 Task: Open Outlook and configure the mail settings to adjust message handling preferences.
Action: Mouse moved to (36, 25)
Screenshot: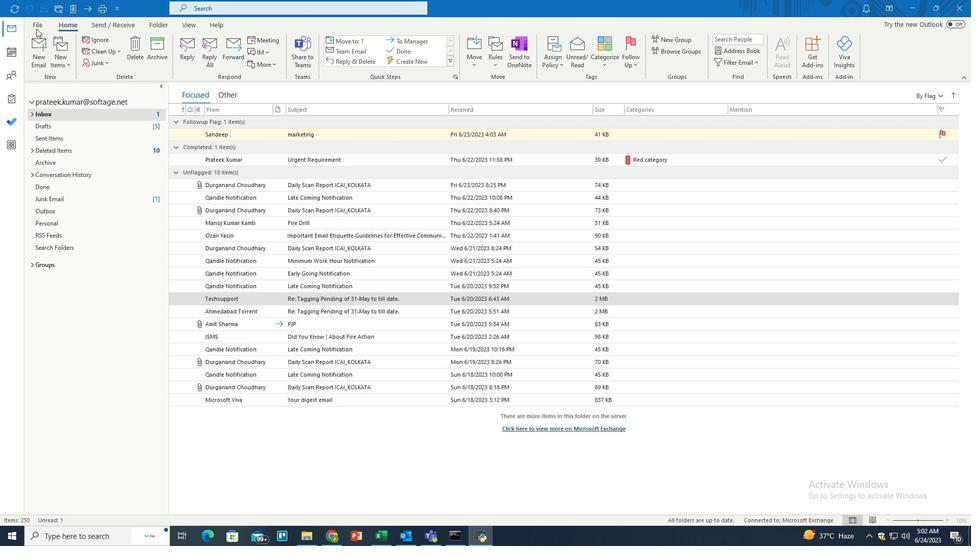 
Action: Mouse pressed left at (36, 25)
Screenshot: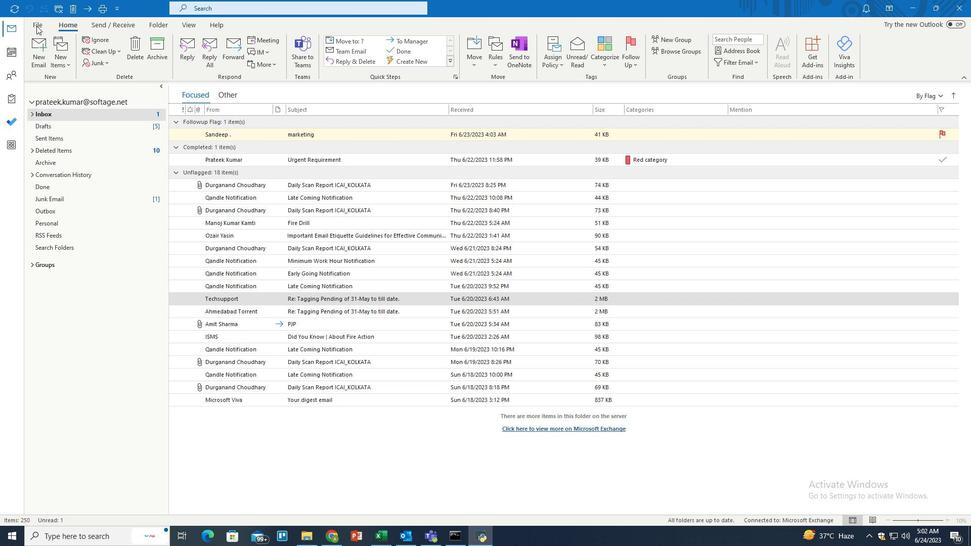 
Action: Mouse pressed left at (36, 25)
Screenshot: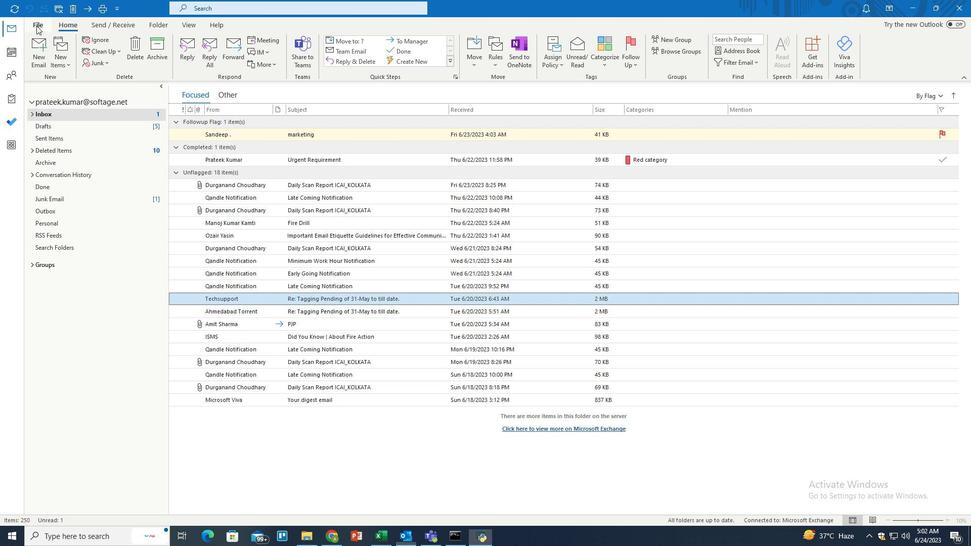 
Action: Mouse moved to (31, 486)
Screenshot: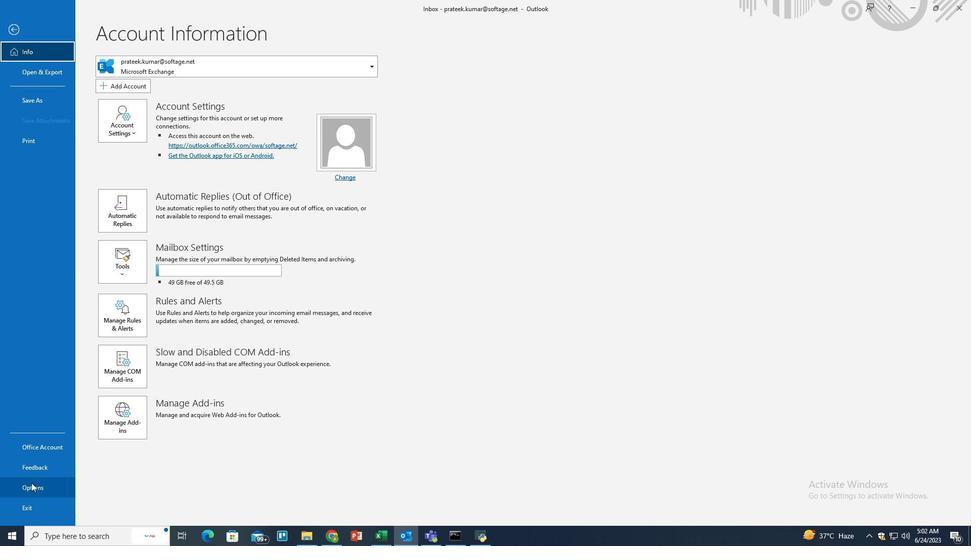 
Action: Mouse pressed left at (31, 486)
Screenshot: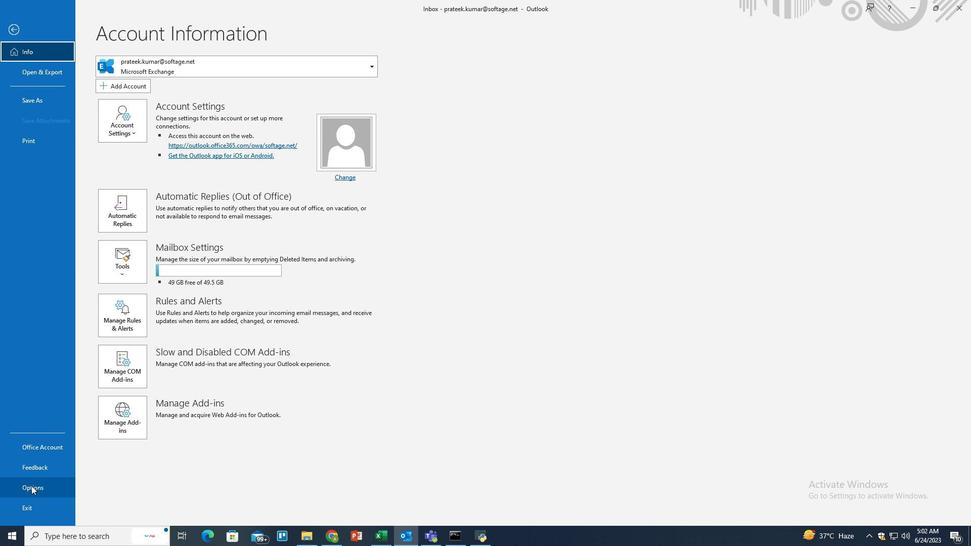 
Action: Mouse moved to (296, 130)
Screenshot: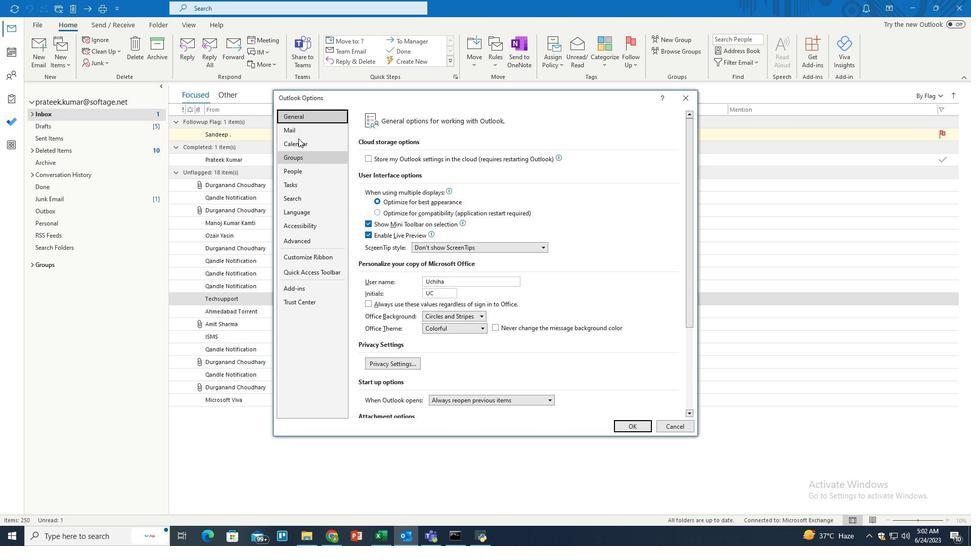 
Action: Mouse pressed left at (296, 130)
Screenshot: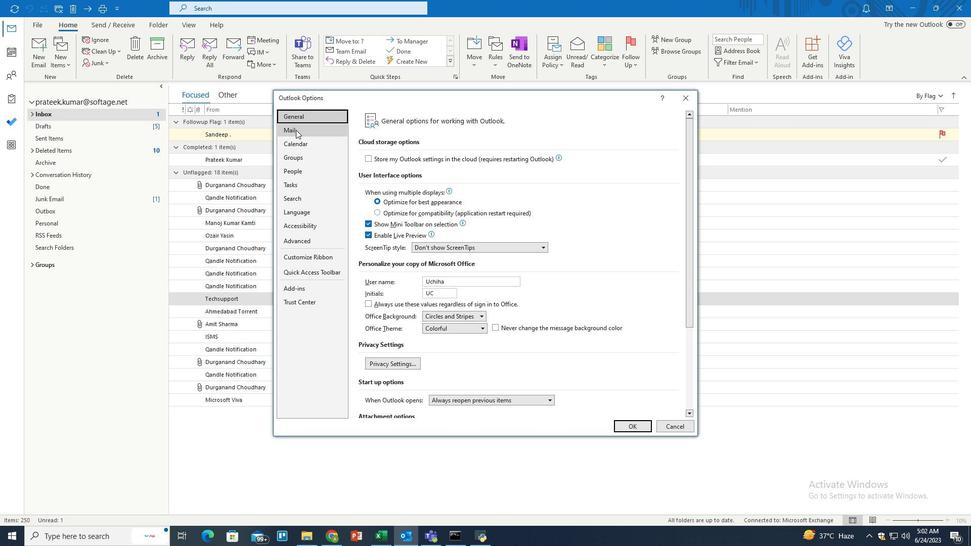 
Action: Mouse moved to (485, 215)
Screenshot: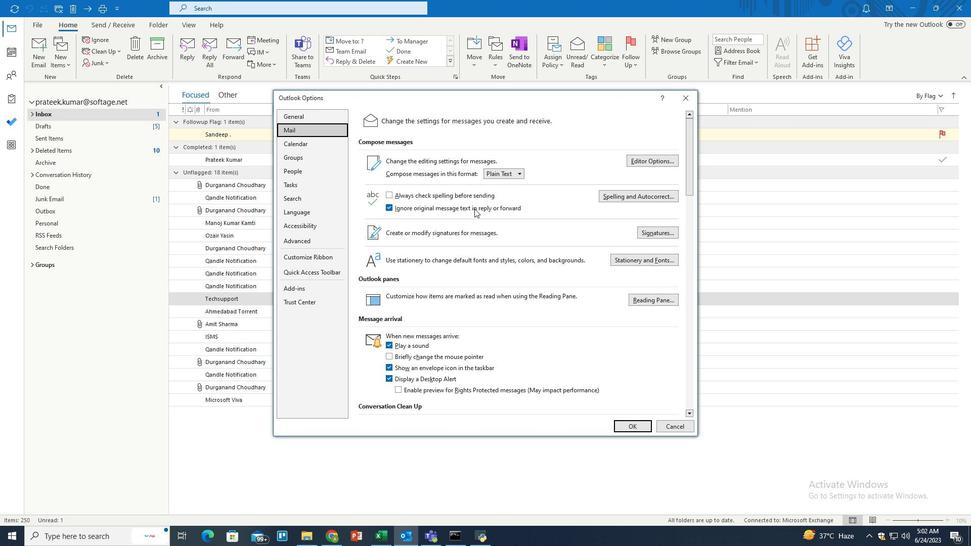
Action: Mouse scrolled (485, 215) with delta (0, 0)
Screenshot: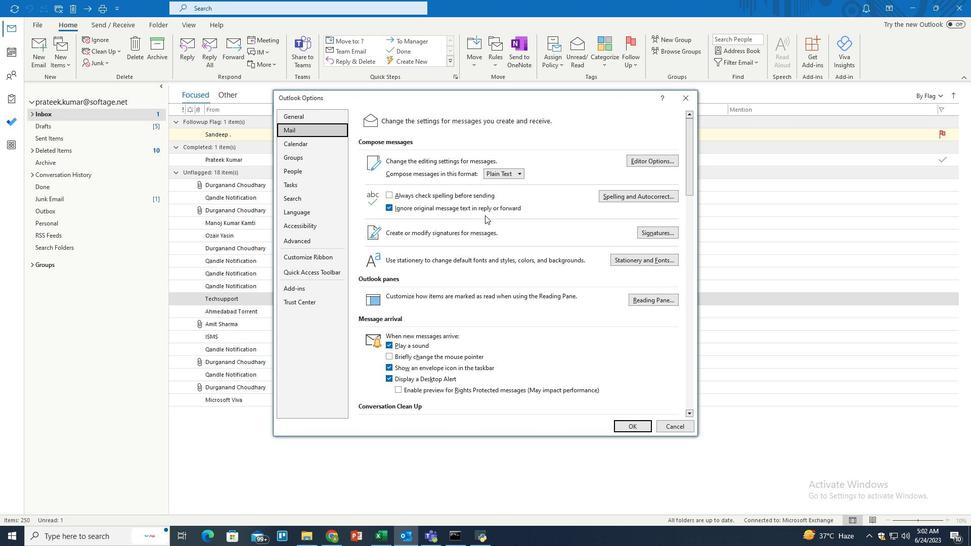 
Action: Mouse scrolled (485, 215) with delta (0, 0)
Screenshot: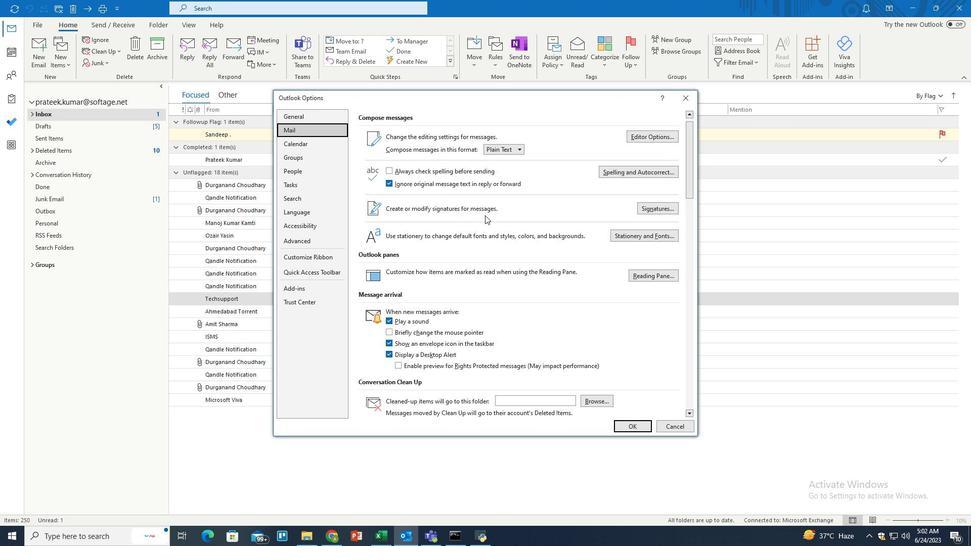 
Action: Mouse scrolled (485, 215) with delta (0, 0)
Screenshot: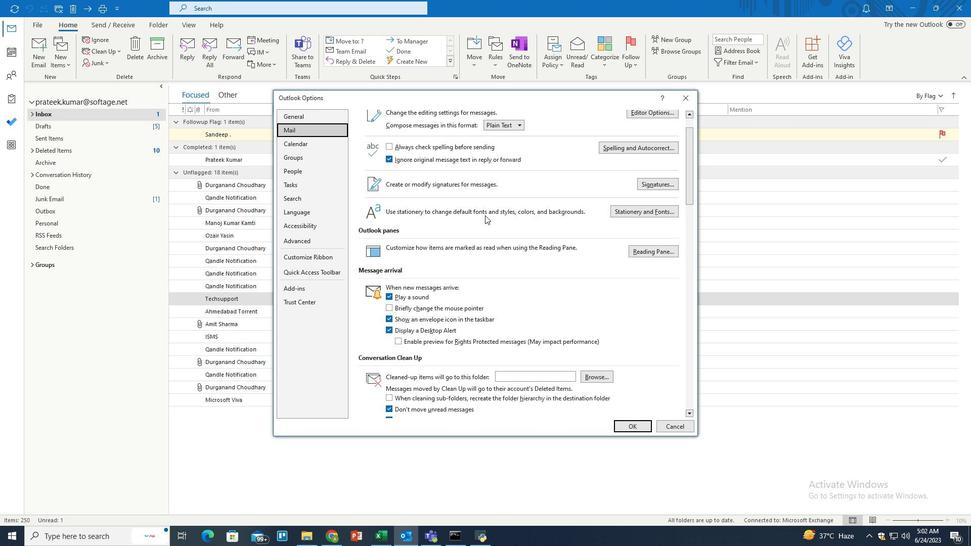 
Action: Mouse scrolled (485, 215) with delta (0, 0)
Screenshot: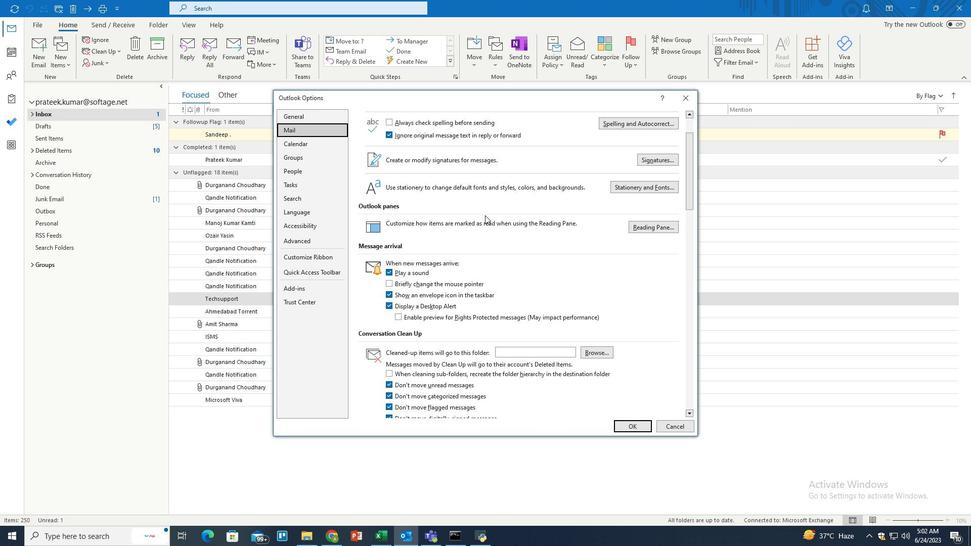 
Action: Mouse scrolled (485, 215) with delta (0, 0)
Screenshot: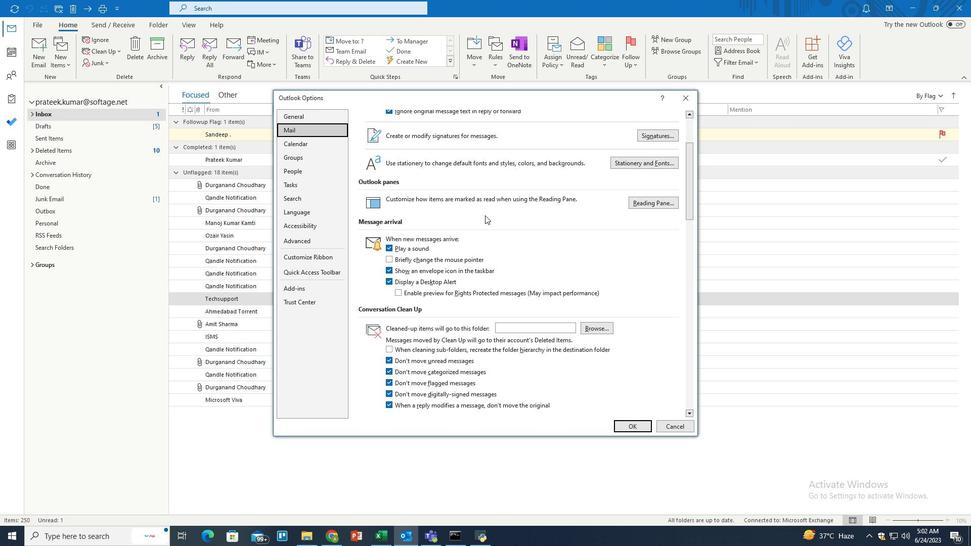 
Action: Mouse scrolled (485, 215) with delta (0, 0)
Screenshot: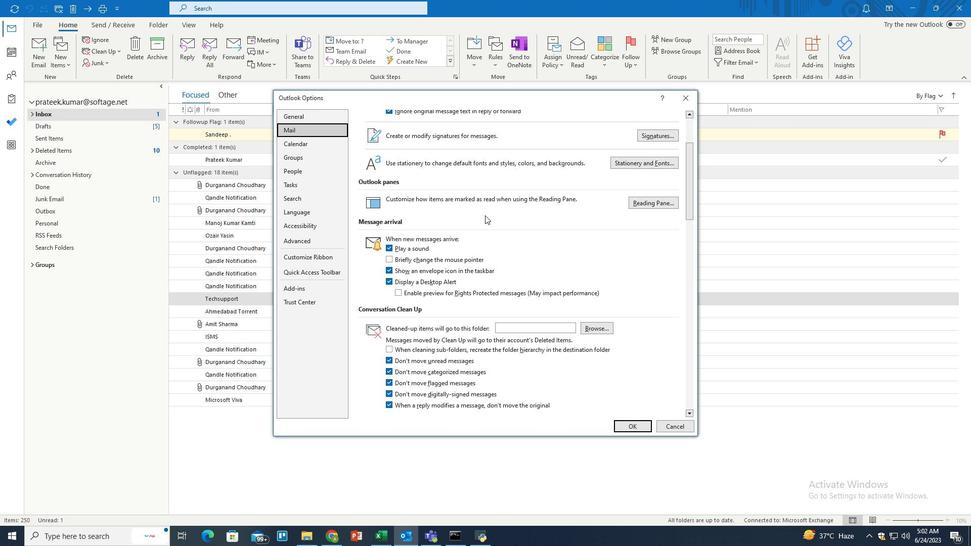
Action: Mouse scrolled (485, 215) with delta (0, 0)
Screenshot: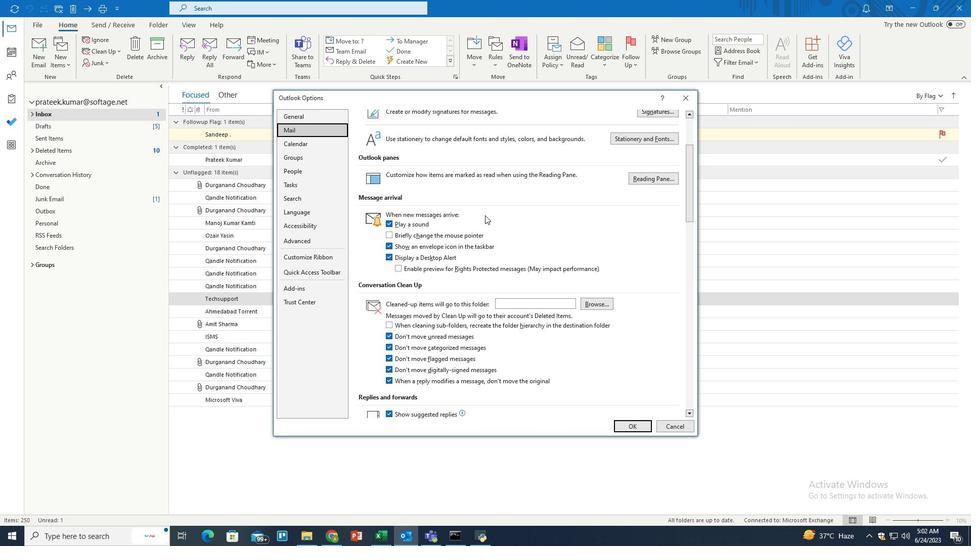 
Action: Mouse scrolled (485, 215) with delta (0, 0)
Screenshot: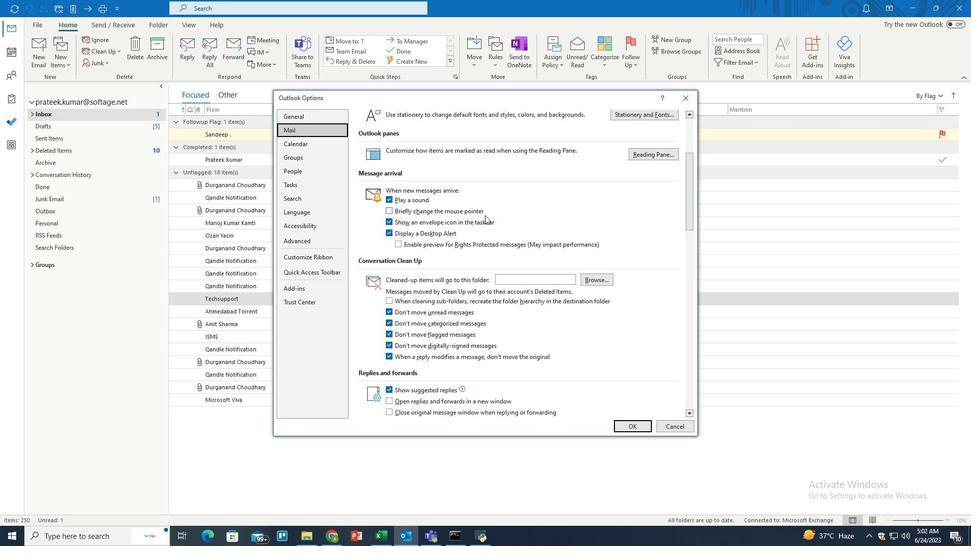 
Action: Mouse scrolled (485, 215) with delta (0, 0)
Screenshot: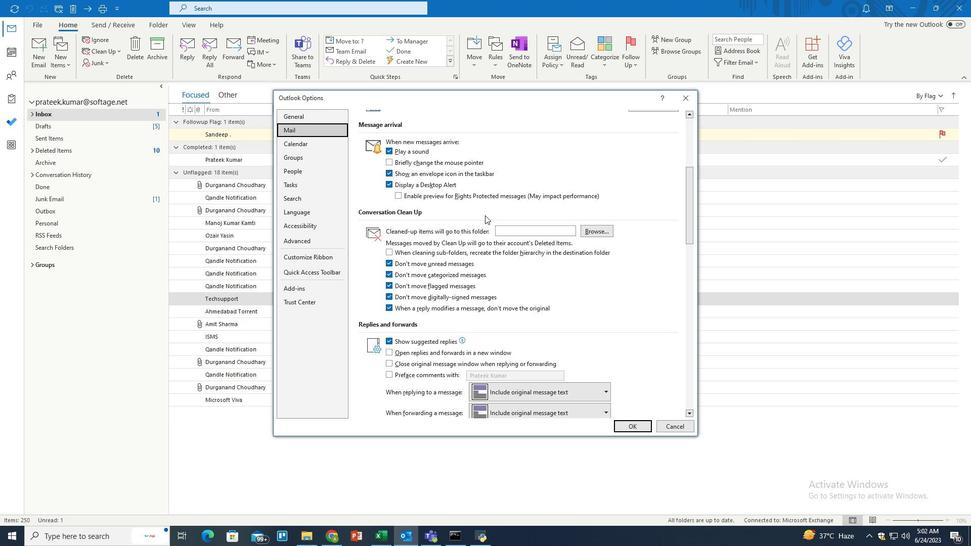 
Action: Mouse scrolled (485, 215) with delta (0, 0)
Screenshot: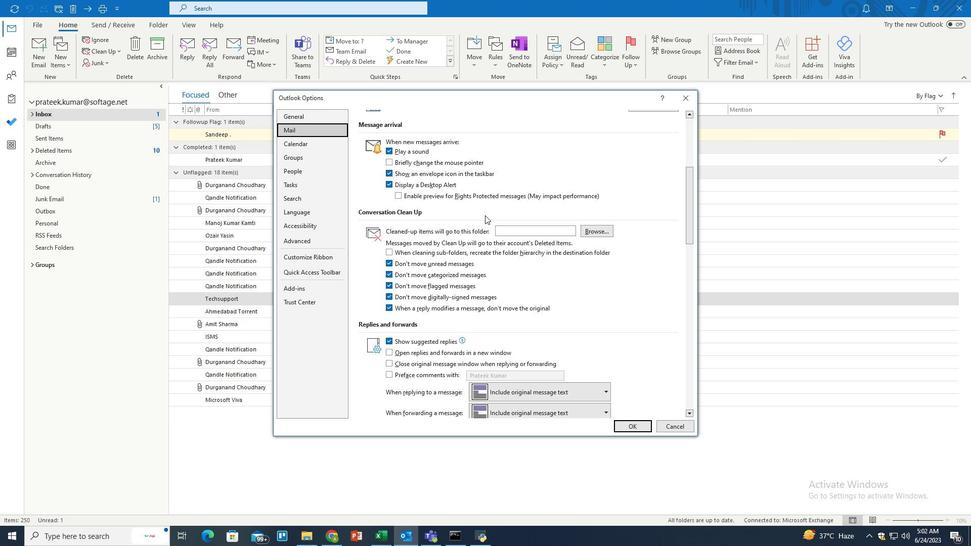 
Action: Mouse scrolled (485, 215) with delta (0, 0)
Screenshot: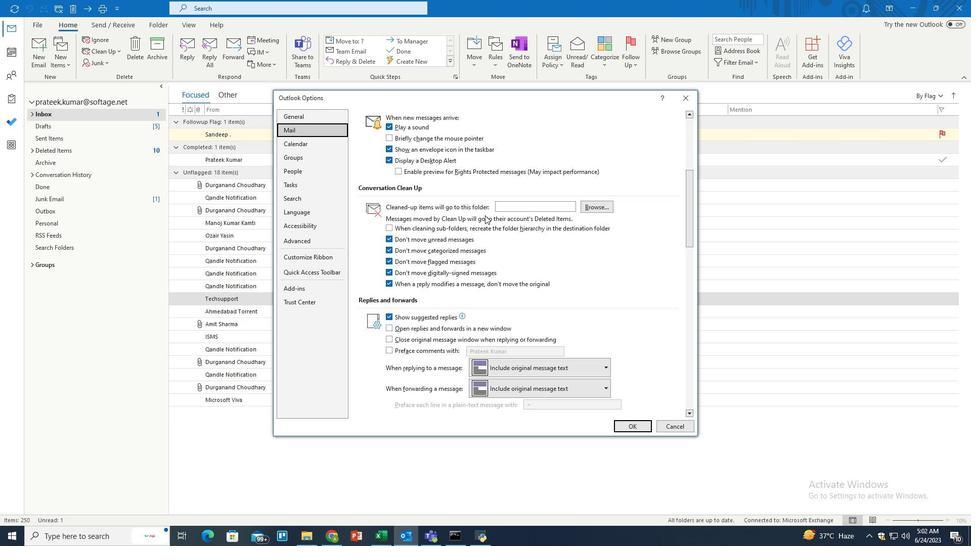 
Action: Mouse scrolled (485, 215) with delta (0, 0)
Screenshot: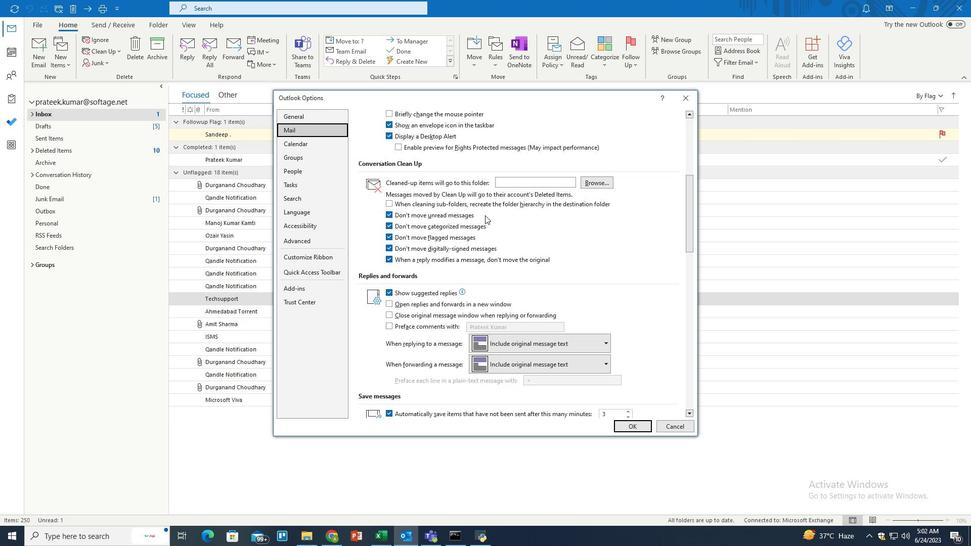 
Action: Mouse scrolled (485, 215) with delta (0, 0)
Screenshot: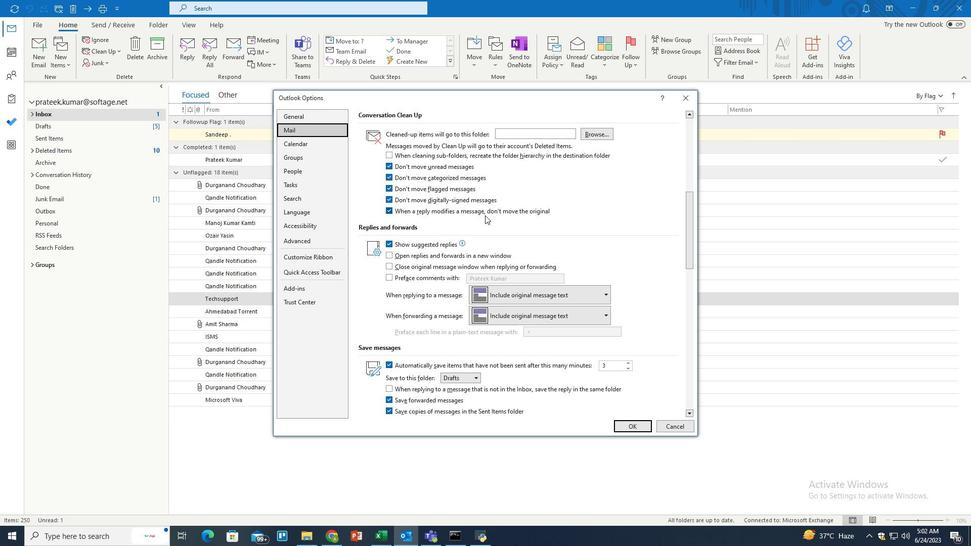 
Action: Mouse scrolled (485, 215) with delta (0, 0)
Screenshot: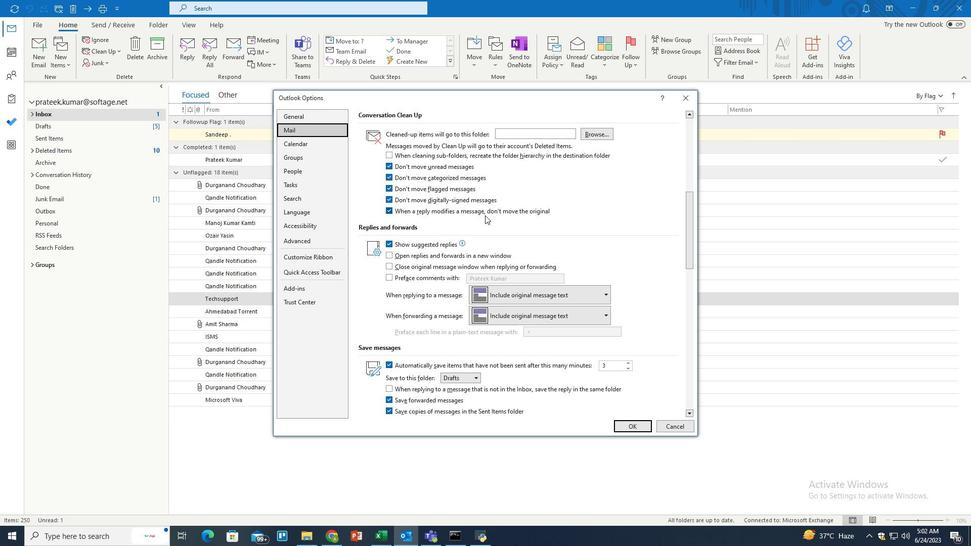 
Action: Mouse scrolled (485, 215) with delta (0, 0)
Screenshot: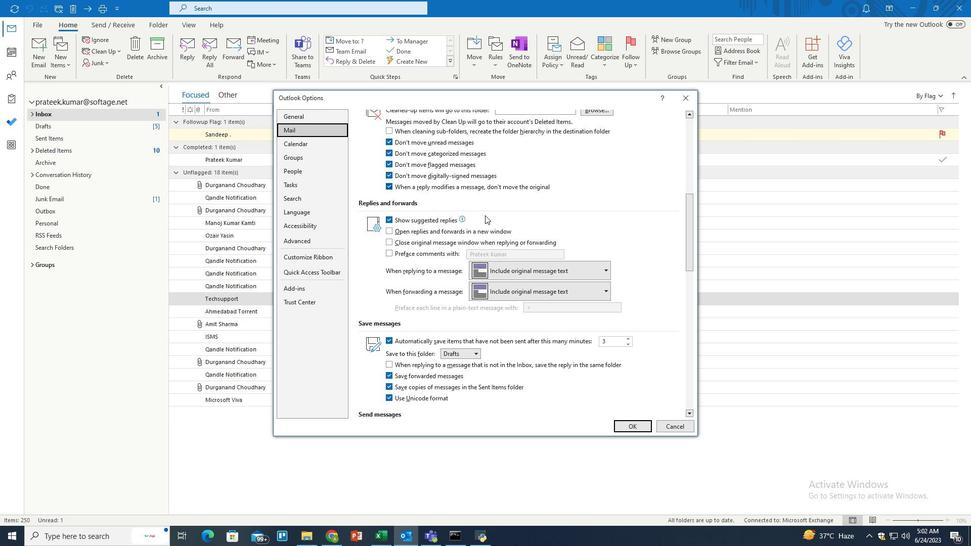 
Action: Mouse scrolled (485, 215) with delta (0, 0)
Screenshot: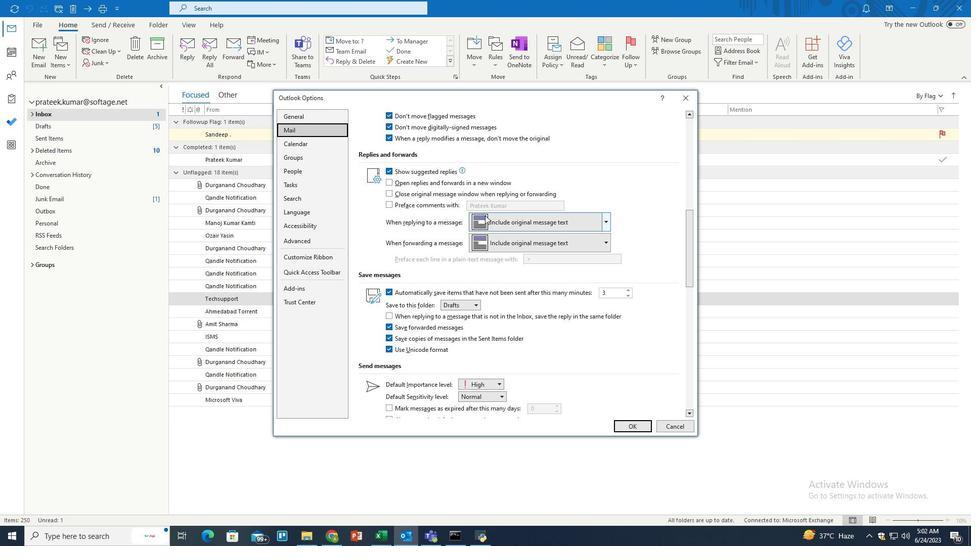 
Action: Mouse scrolled (485, 215) with delta (0, 0)
Screenshot: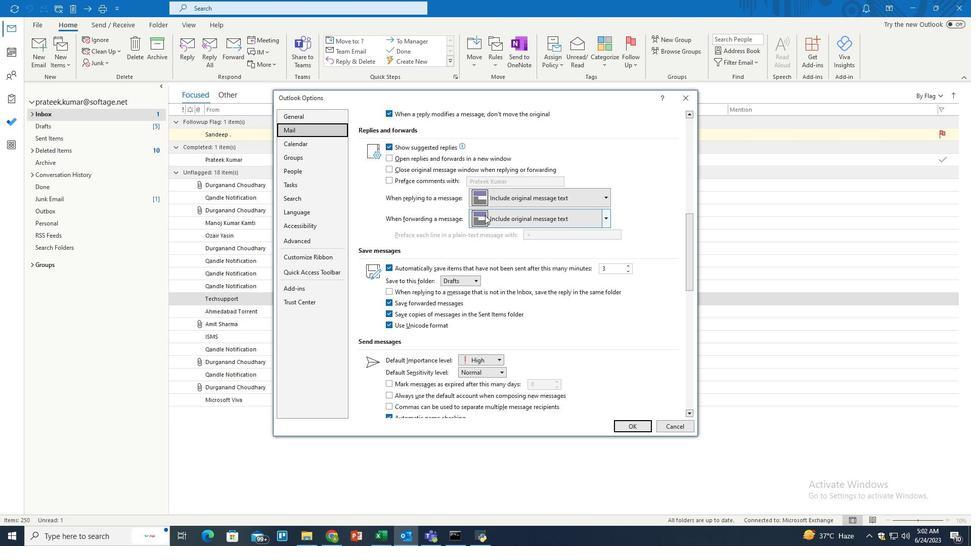 
Action: Mouse scrolled (485, 215) with delta (0, 0)
Screenshot: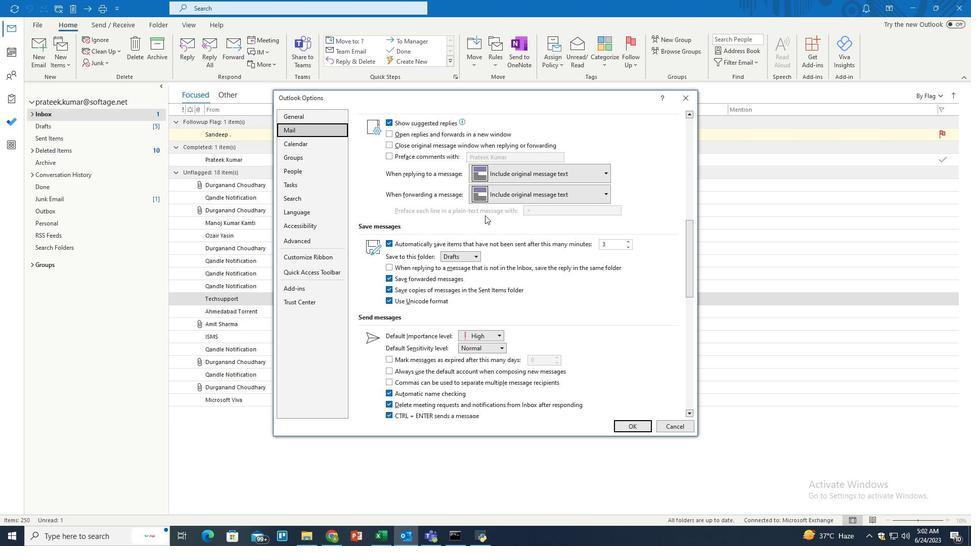 
Action: Mouse scrolled (485, 215) with delta (0, 0)
Screenshot: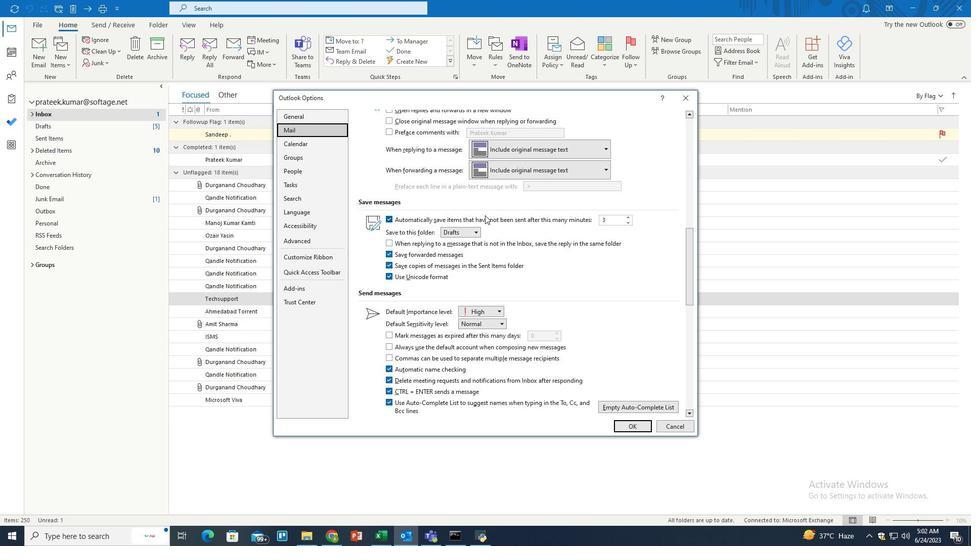 
Action: Mouse scrolled (485, 215) with delta (0, 0)
Screenshot: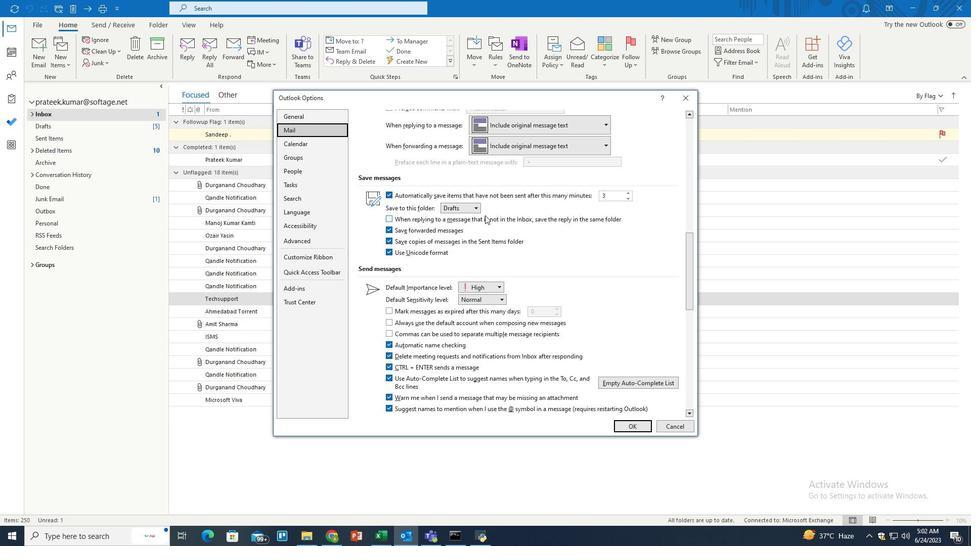 
Action: Mouse scrolled (485, 215) with delta (0, 0)
Screenshot: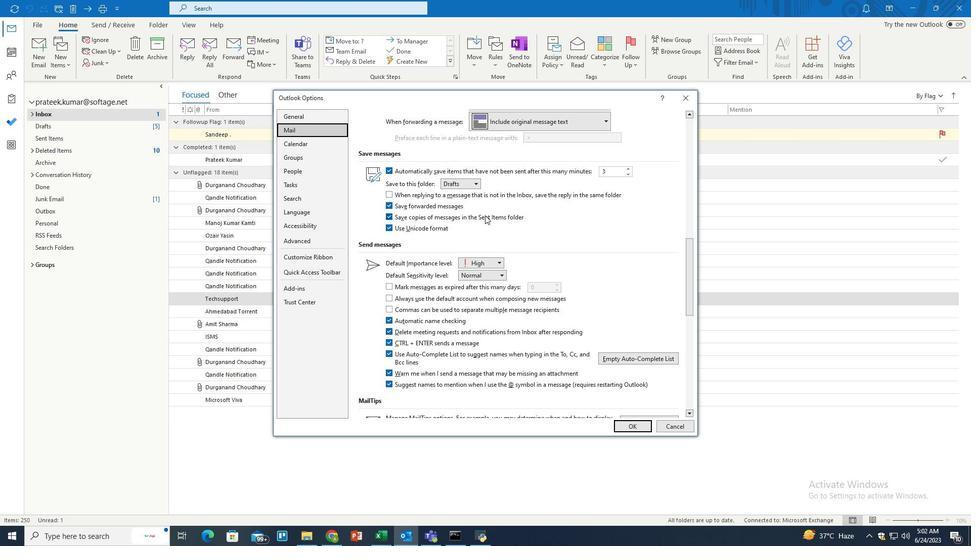 
Action: Mouse scrolled (485, 215) with delta (0, 0)
Screenshot: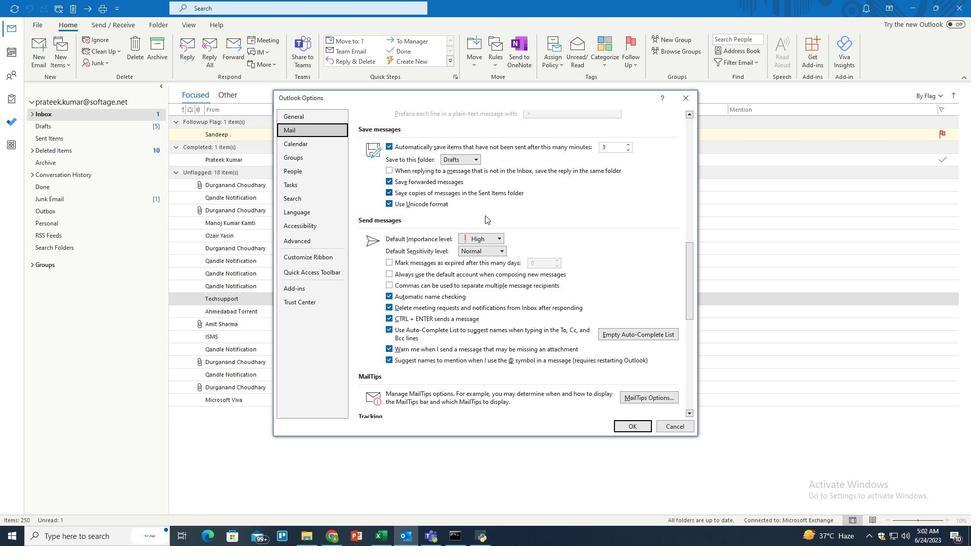 
Action: Mouse scrolled (485, 215) with delta (0, 0)
Screenshot: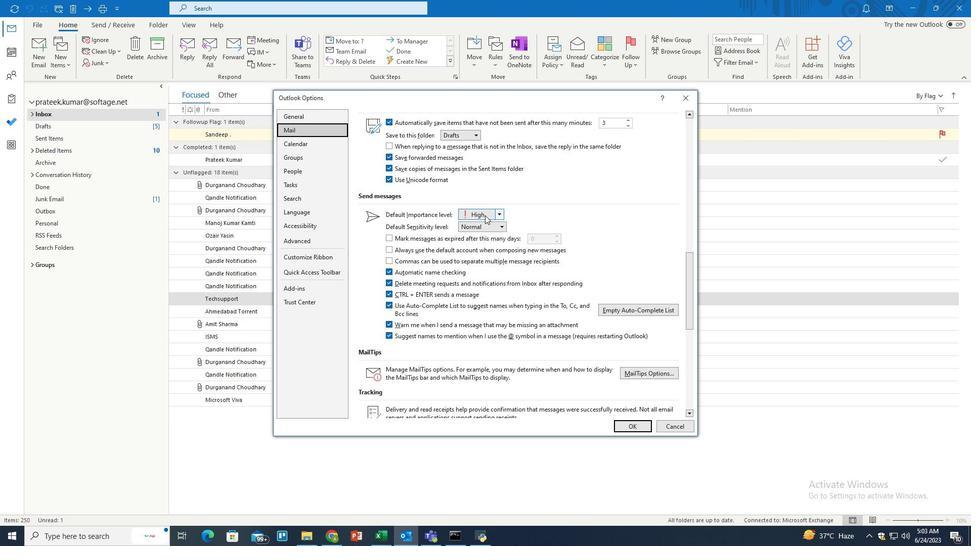 
Action: Mouse moved to (389, 234)
Screenshot: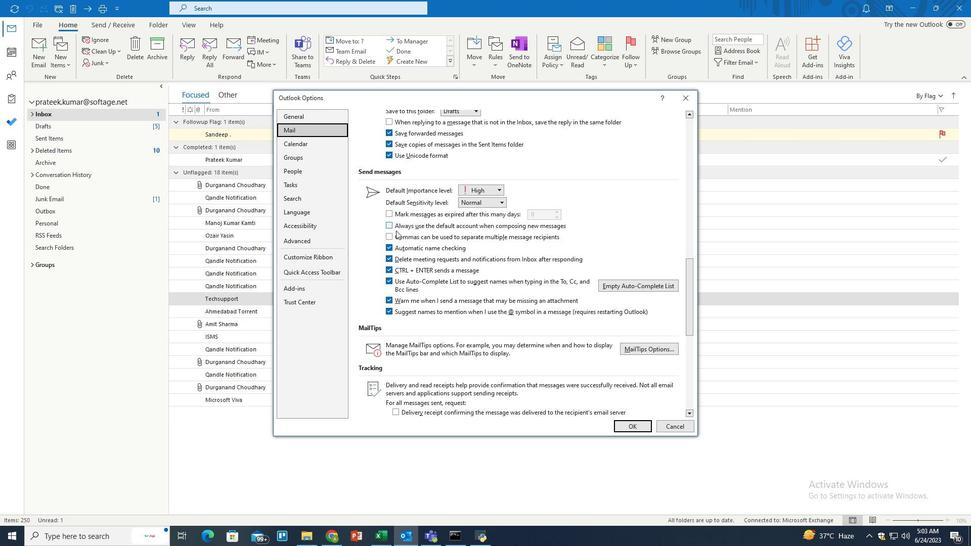 
Action: Mouse pressed left at (389, 234)
Screenshot: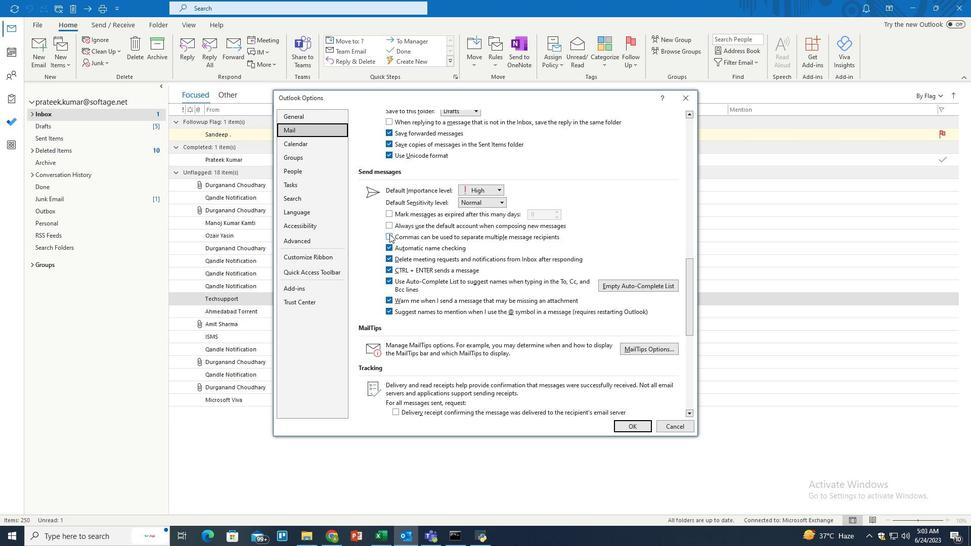 
Action: Mouse moved to (630, 430)
Screenshot: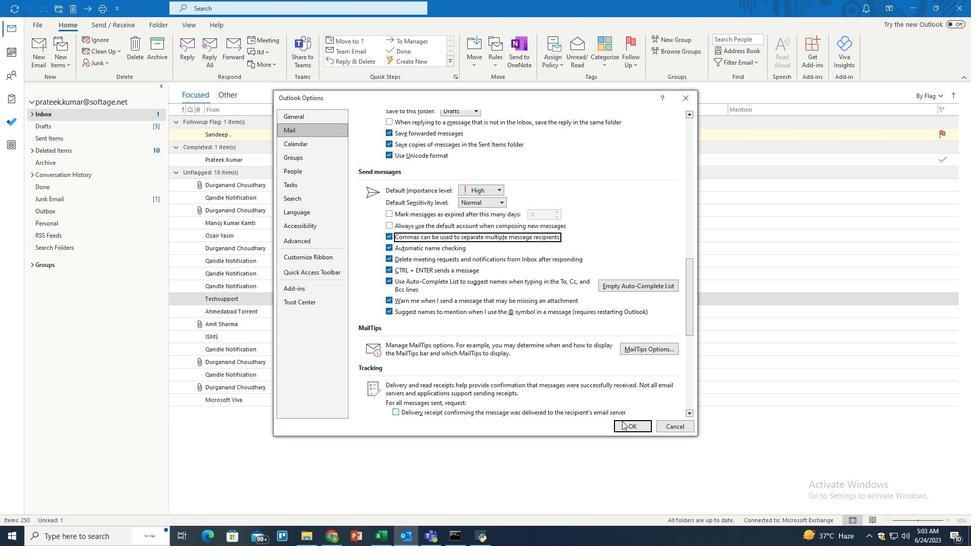 
Action: Mouse pressed left at (630, 430)
Screenshot: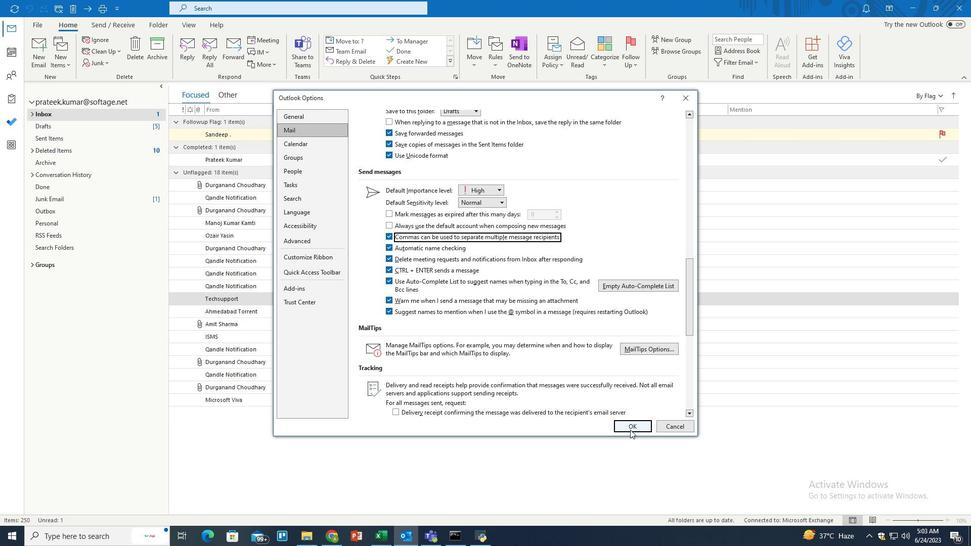 
Action: Mouse moved to (498, 274)
Screenshot: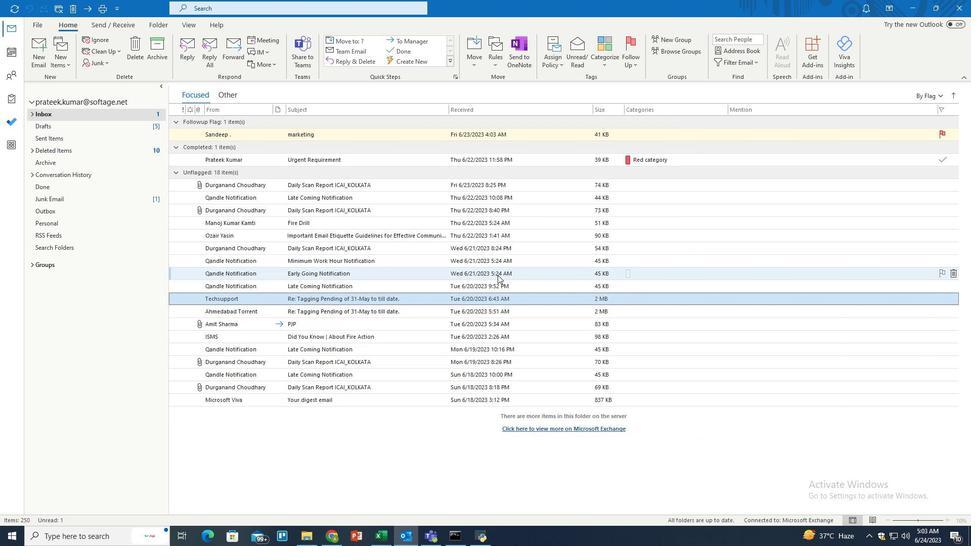 
